 Task: Use Scuba Breathing Effect in this video Movie B.mp4
Action: Mouse moved to (297, 95)
Screenshot: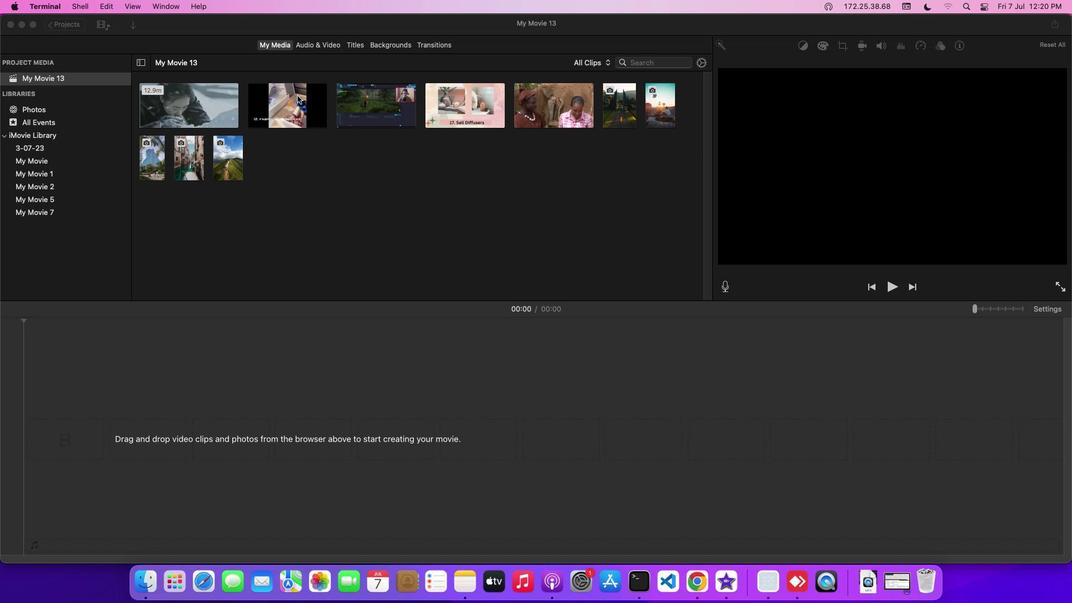 
Action: Mouse pressed left at (297, 95)
Screenshot: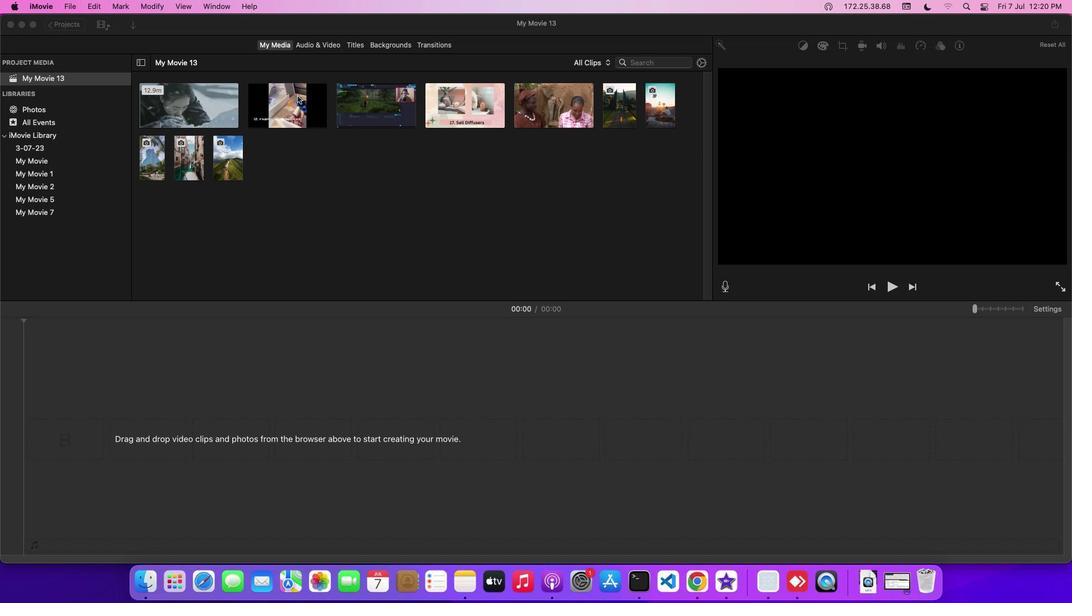 
Action: Mouse moved to (289, 99)
Screenshot: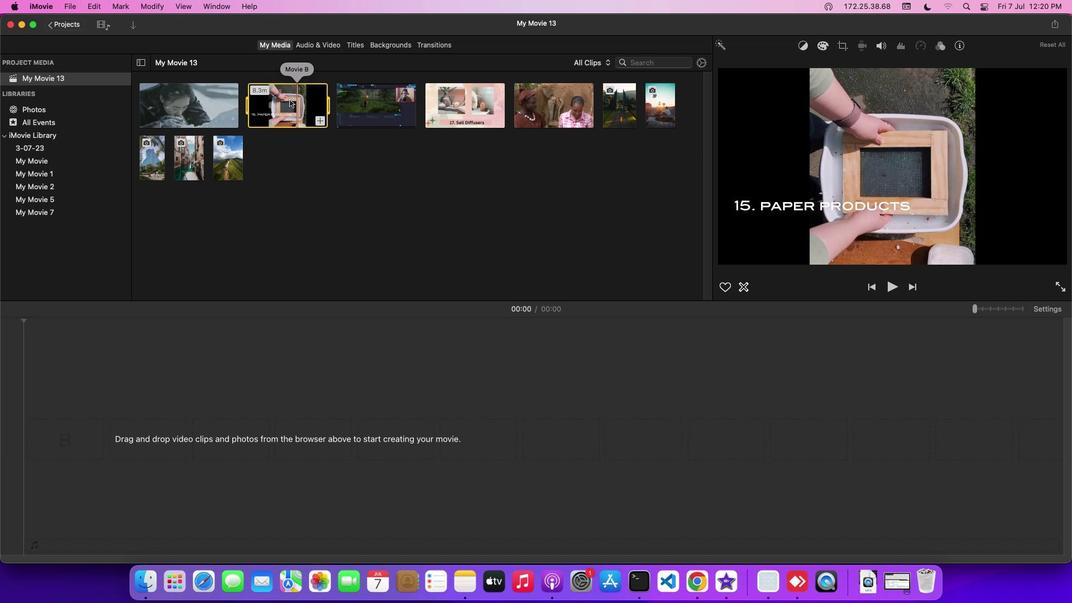 
Action: Mouse pressed left at (289, 99)
Screenshot: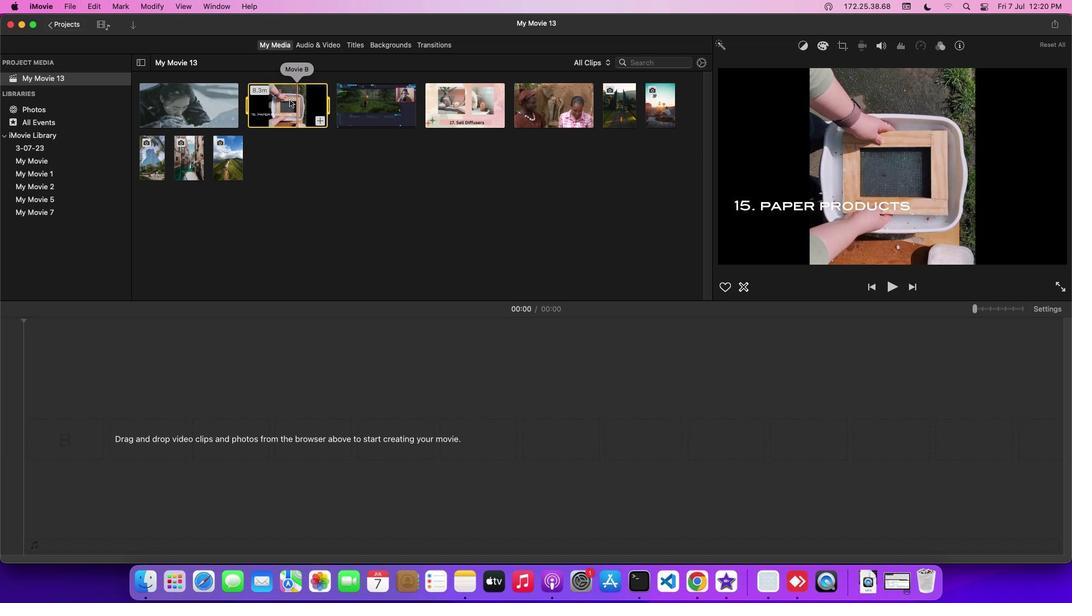 
Action: Mouse moved to (326, 47)
Screenshot: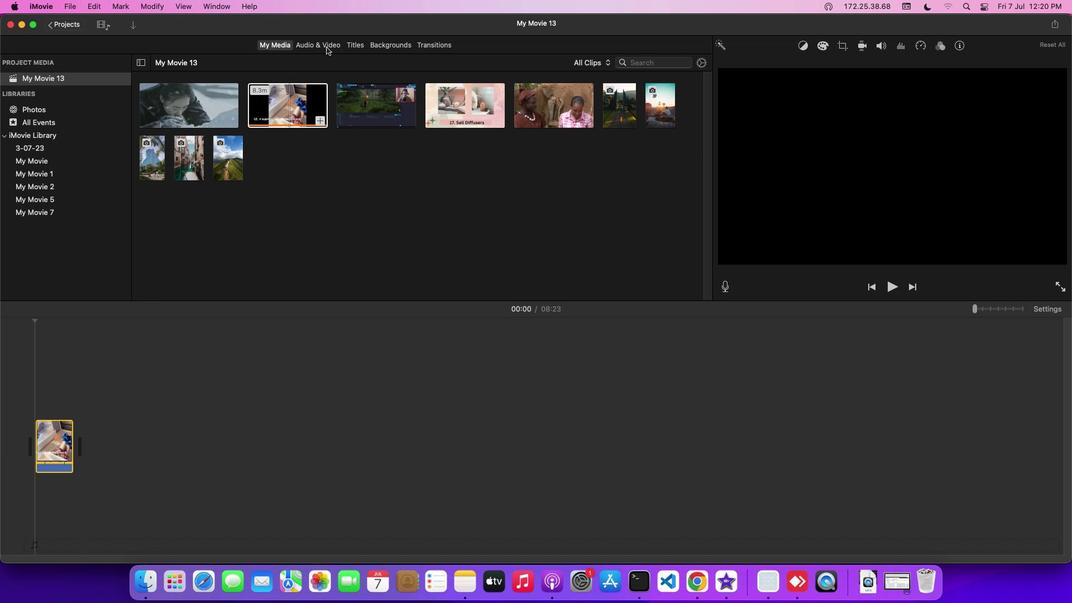
Action: Mouse pressed left at (326, 47)
Screenshot: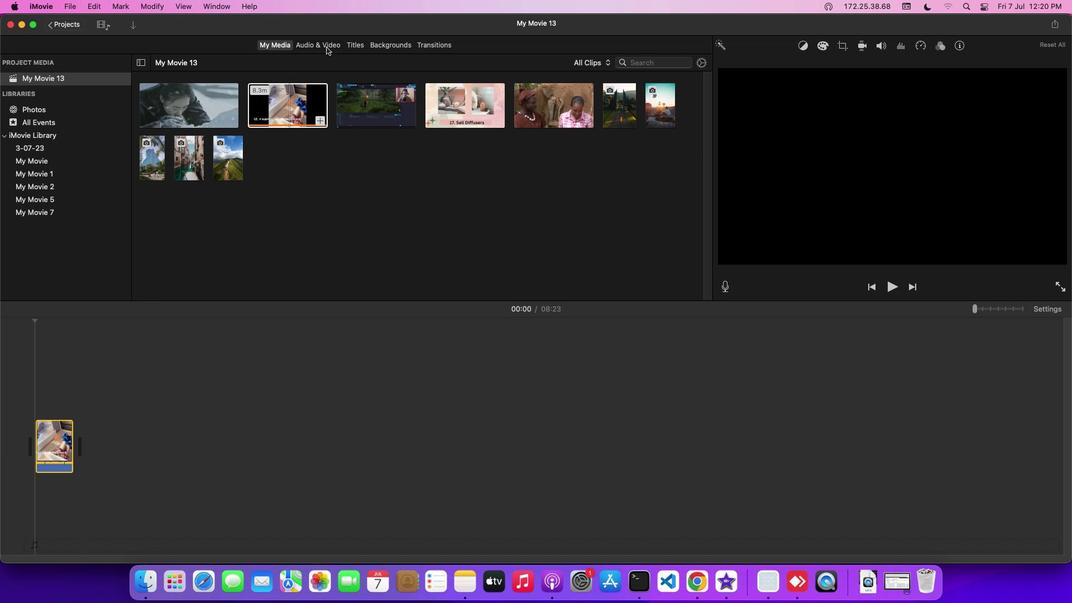
Action: Mouse moved to (58, 106)
Screenshot: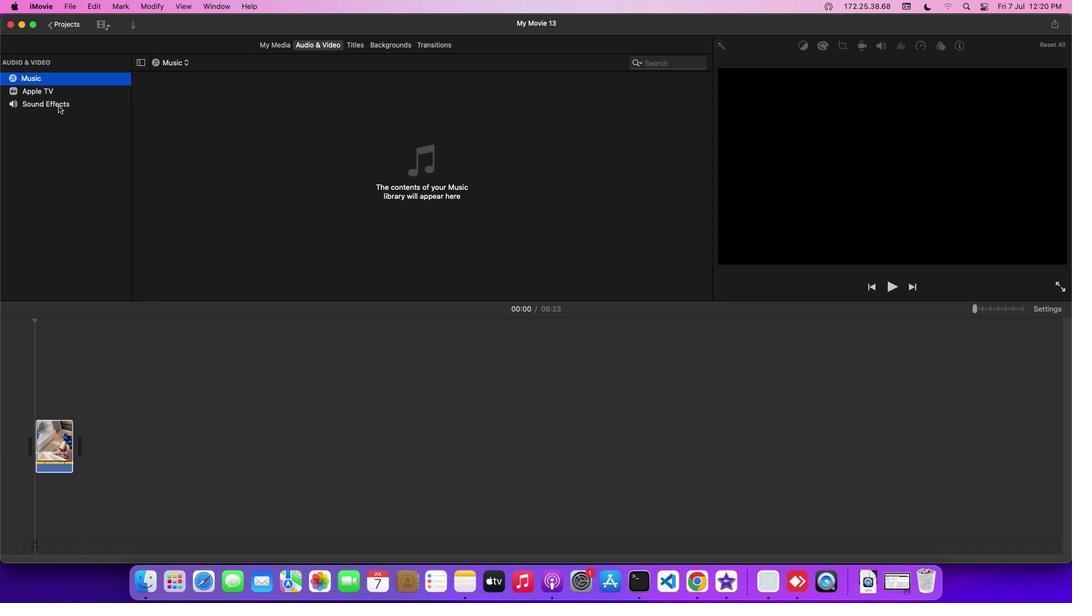 
Action: Mouse pressed left at (58, 106)
Screenshot: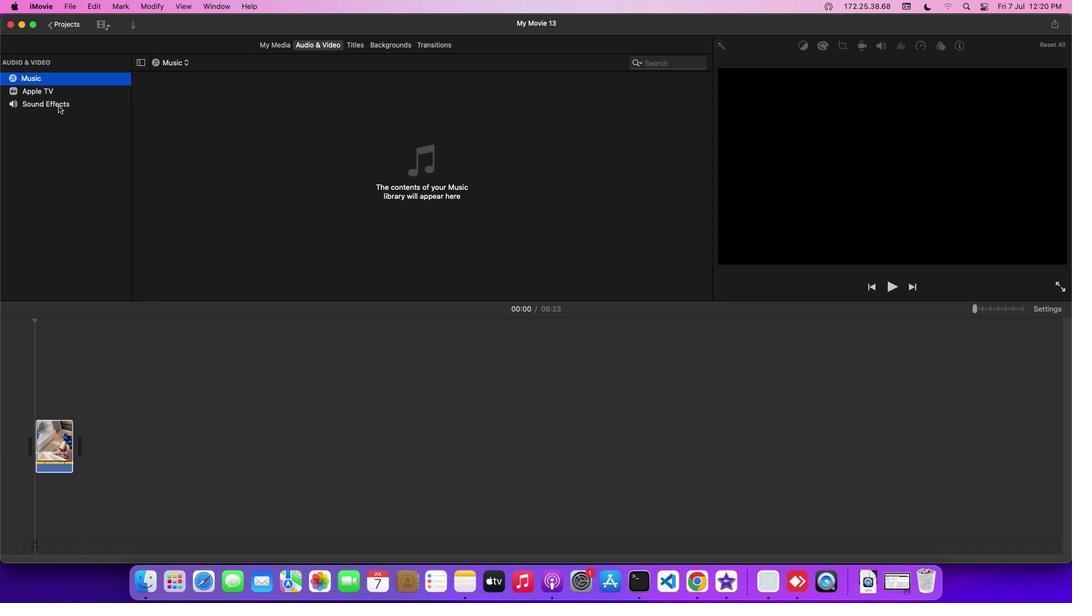 
Action: Mouse moved to (196, 284)
Screenshot: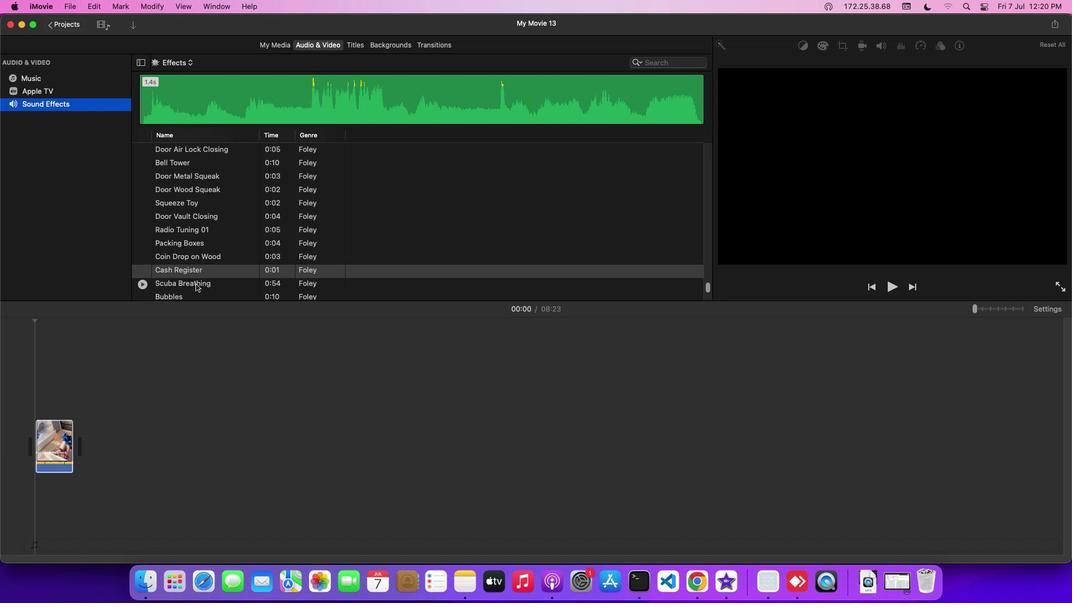 
Action: Mouse pressed left at (196, 284)
Screenshot: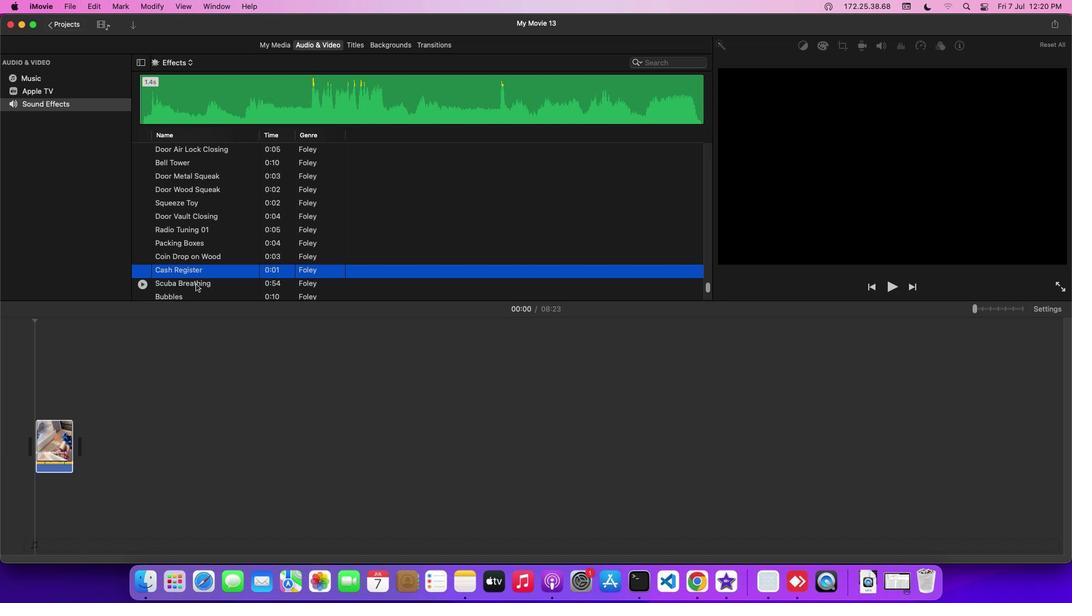 
Action: Mouse moved to (191, 284)
Screenshot: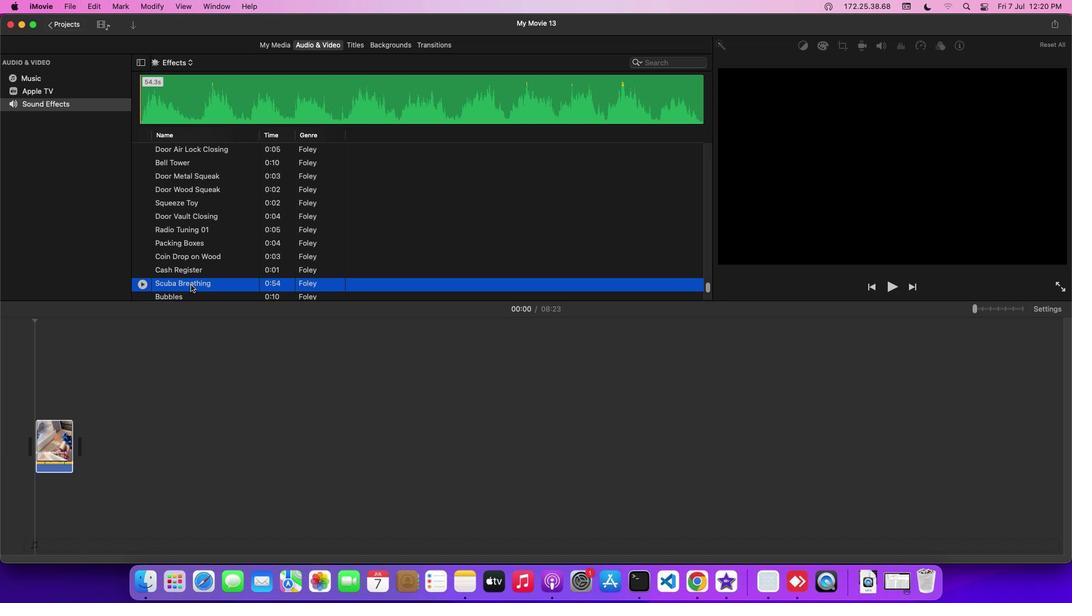 
Action: Mouse pressed left at (191, 284)
Screenshot: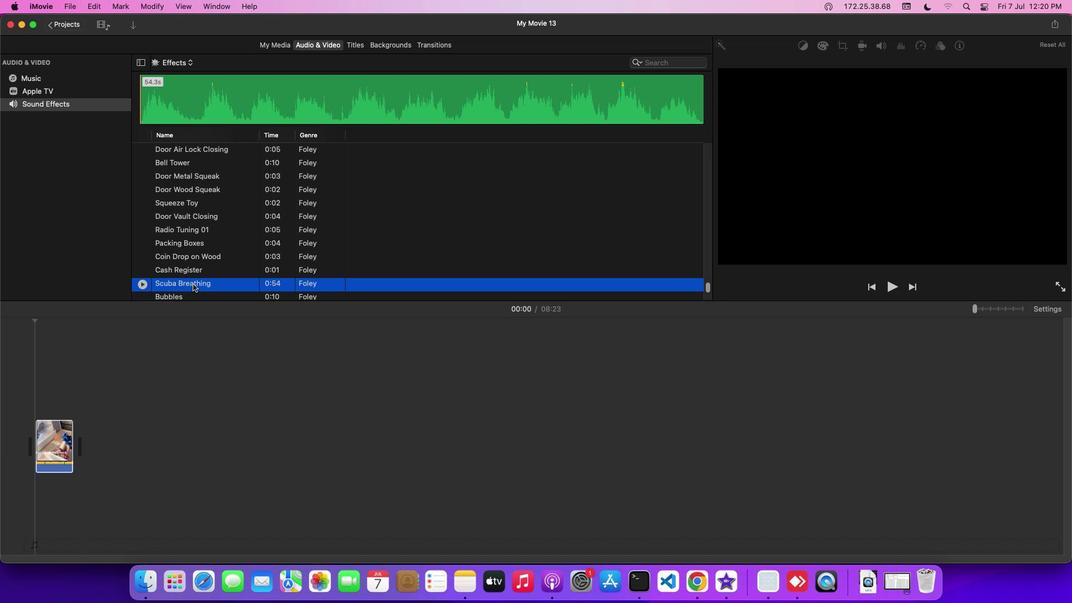 
Action: Mouse moved to (205, 448)
Screenshot: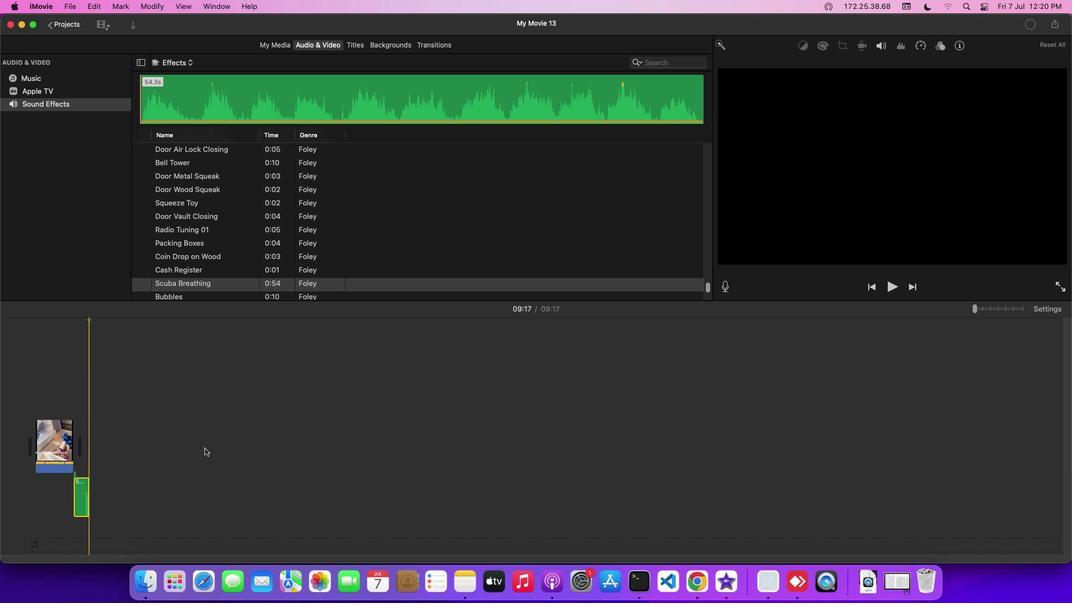 
